 Task: Select the option "Nobody" in board creation restrictions.
Action: Mouse moved to (814, 322)
Screenshot: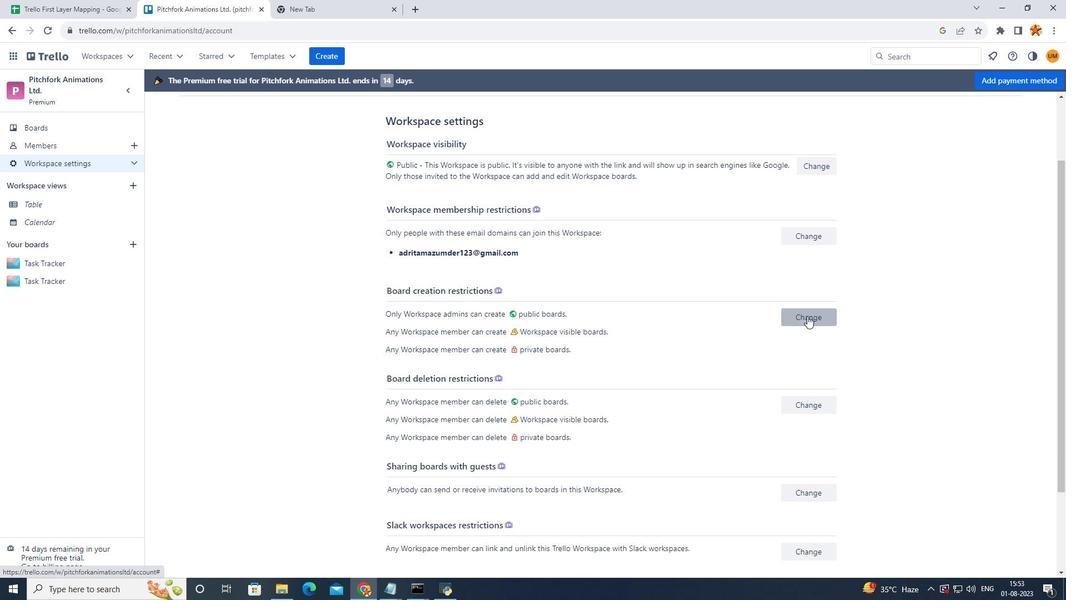 
Action: Mouse pressed left at (814, 322)
Screenshot: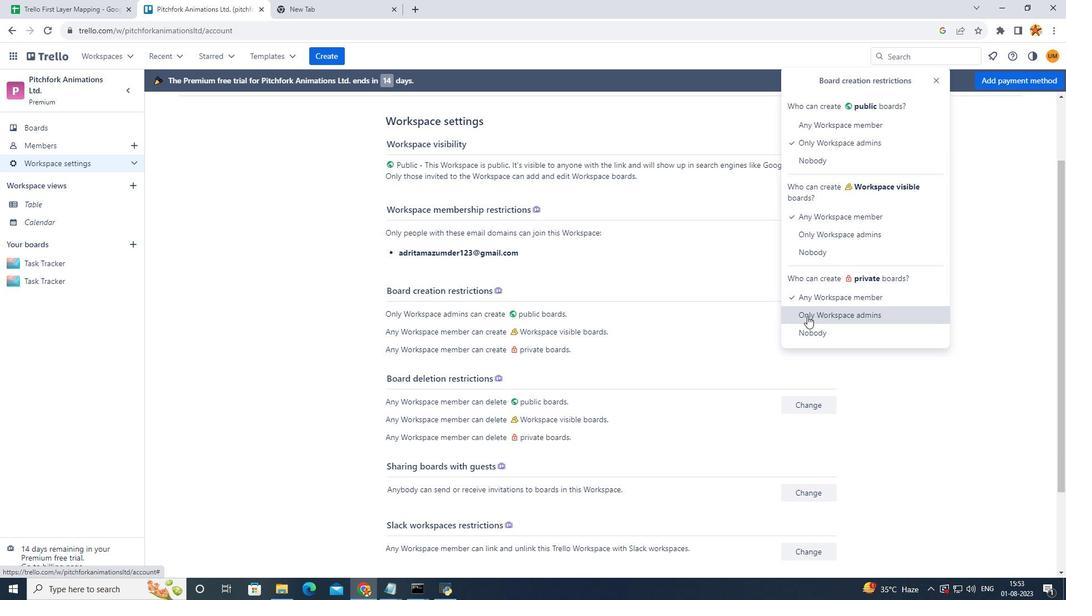
Action: Mouse moved to (852, 164)
Screenshot: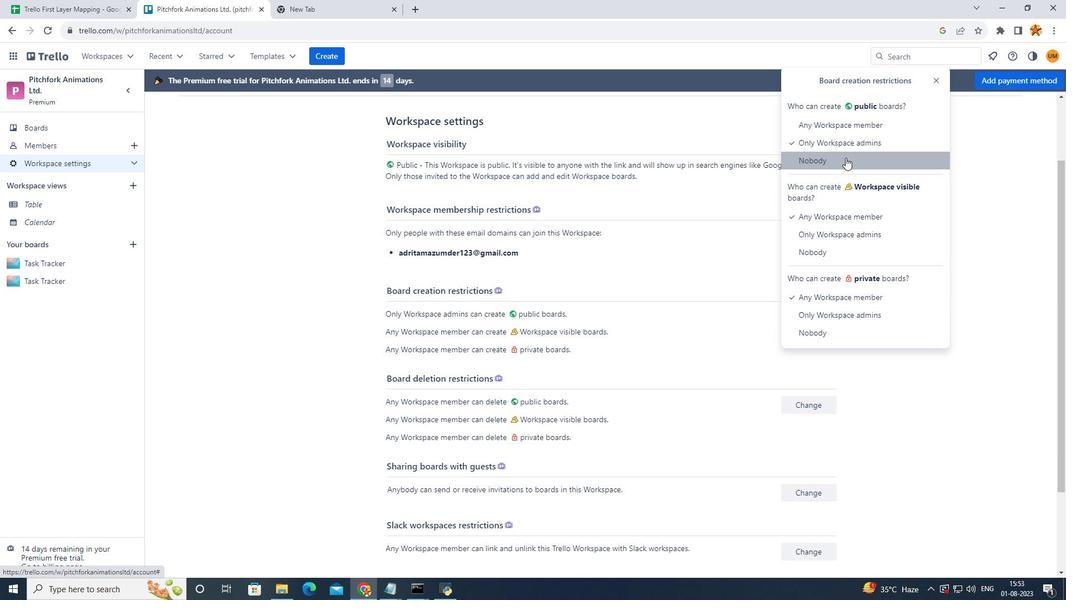 
Action: Mouse pressed left at (852, 164)
Screenshot: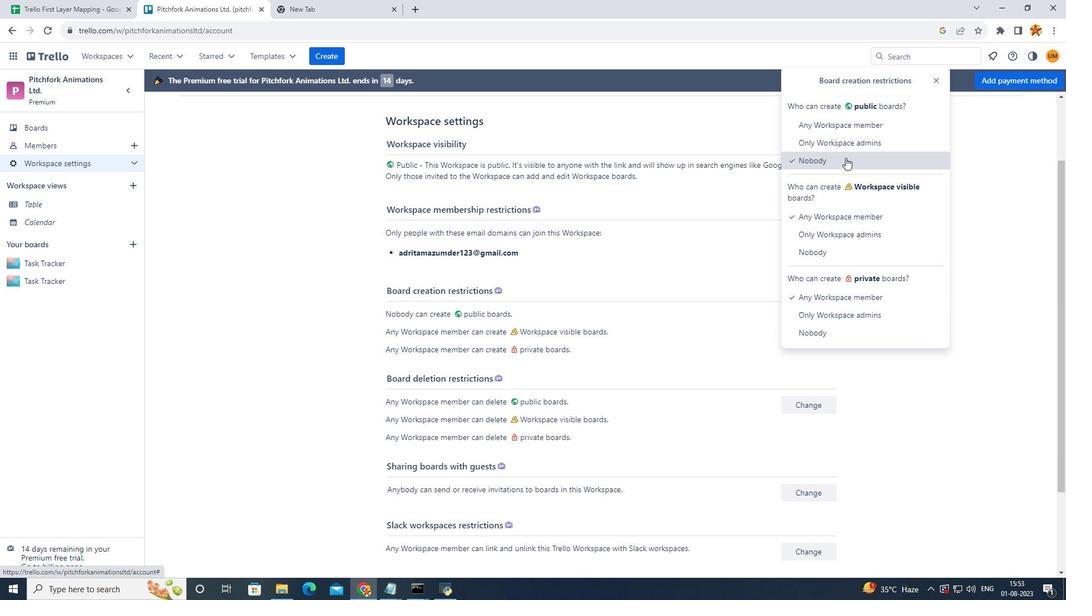 
Action: Mouse moved to (705, 336)
Screenshot: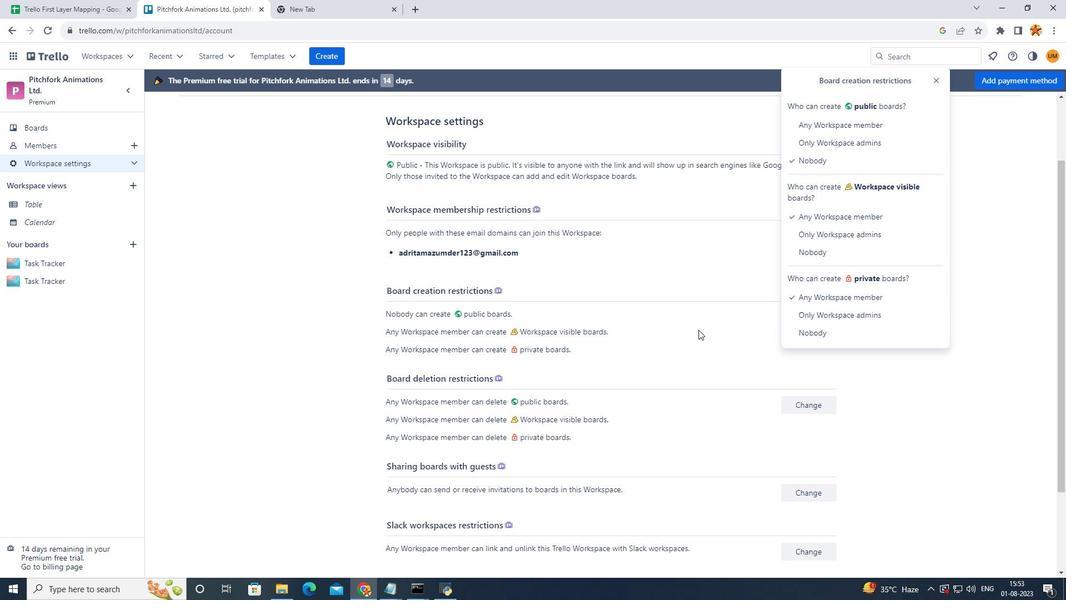 
Action: Mouse pressed left at (705, 336)
Screenshot: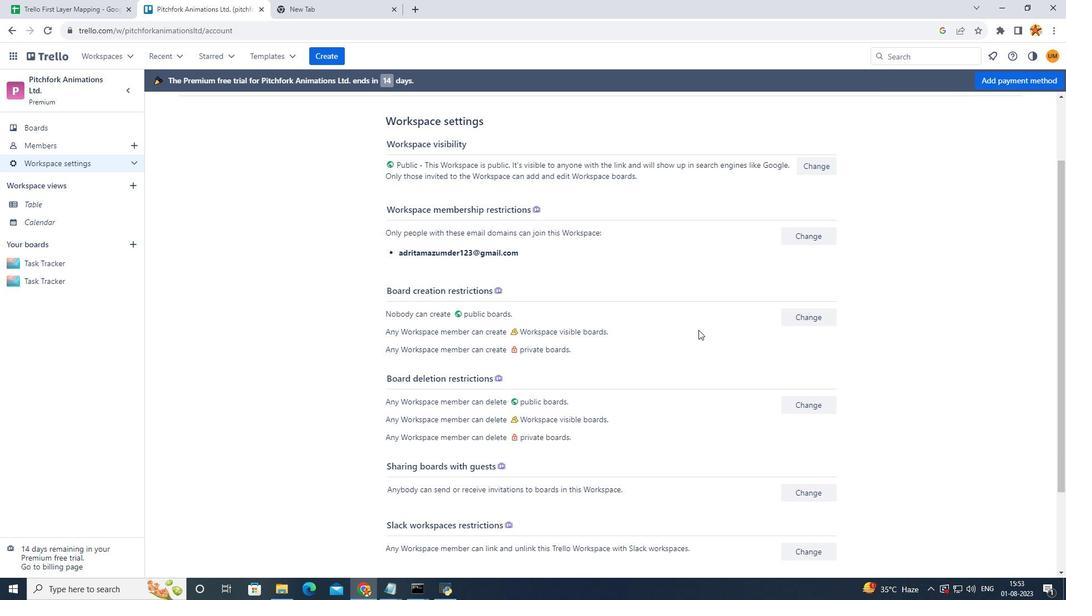
